 Task: Change the notification settings to show snoozed notifications "3 minutes before the event".
Action: Mouse moved to (1105, 114)
Screenshot: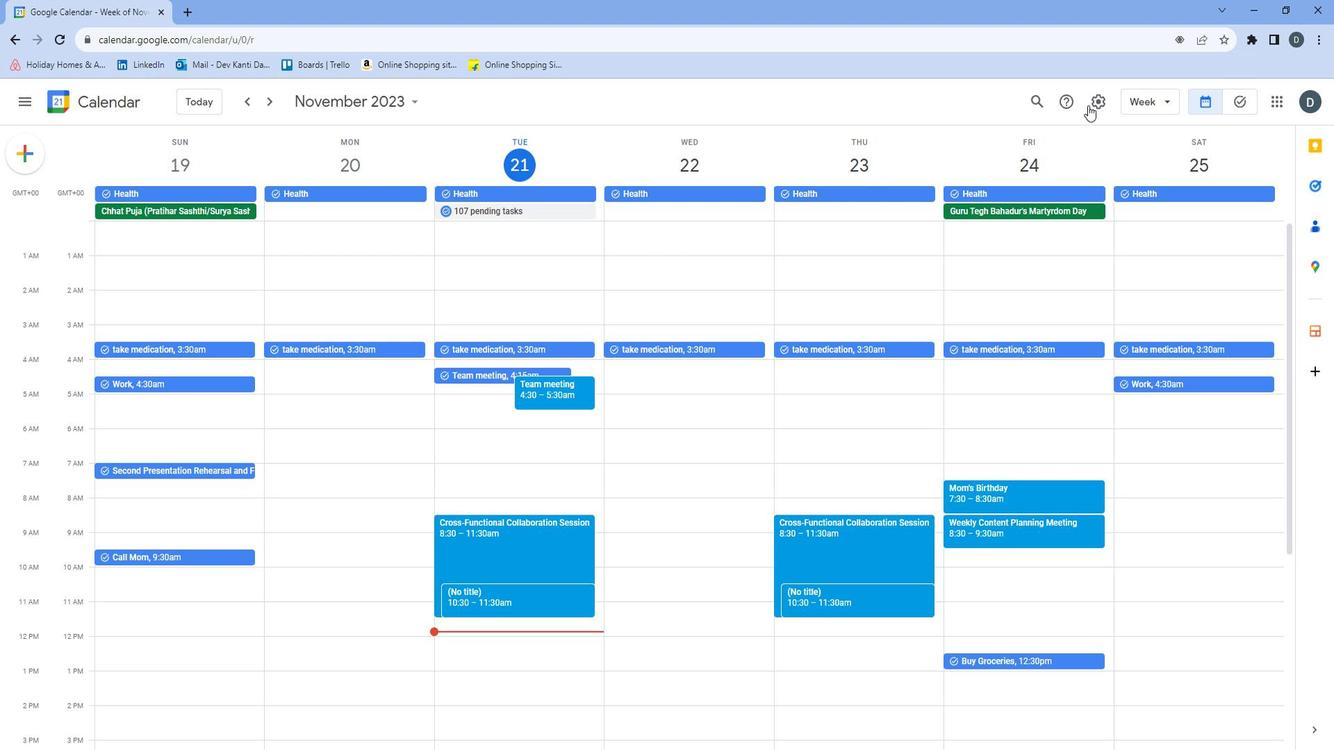 
Action: Mouse pressed left at (1105, 114)
Screenshot: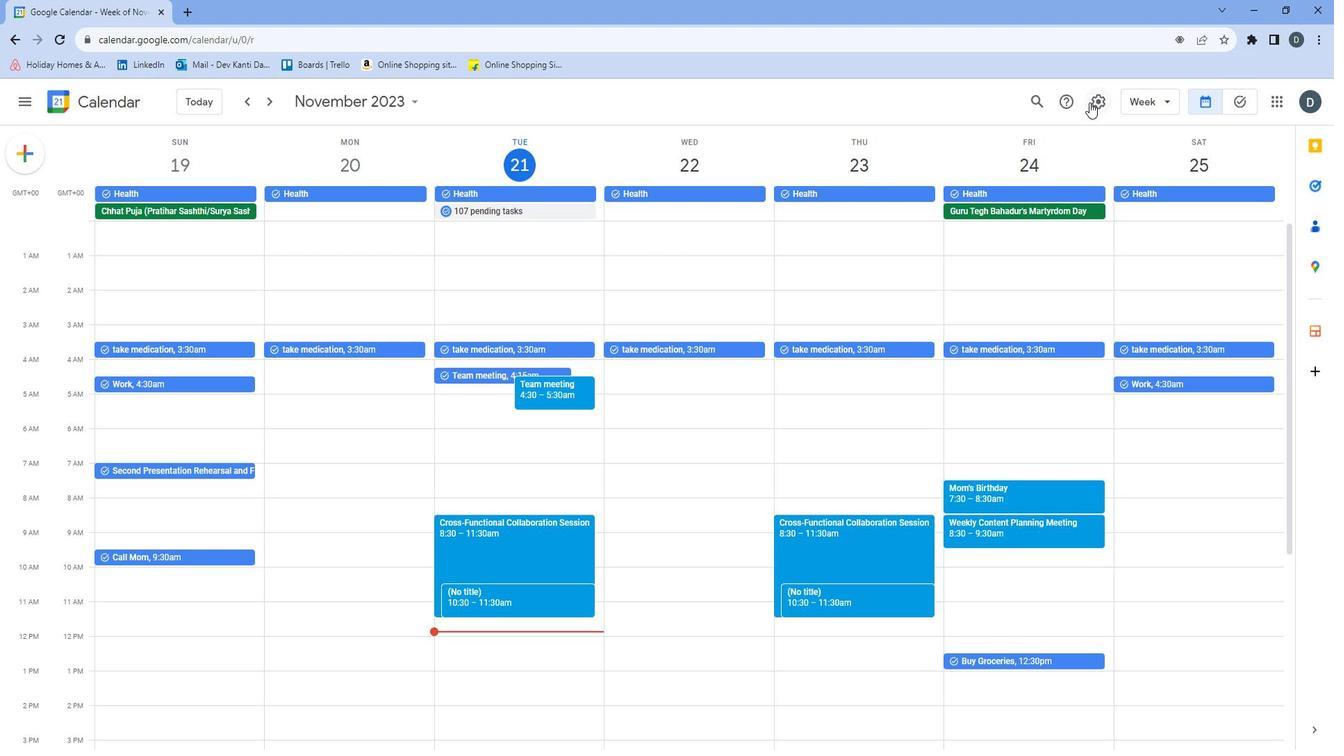 
Action: Mouse moved to (1113, 139)
Screenshot: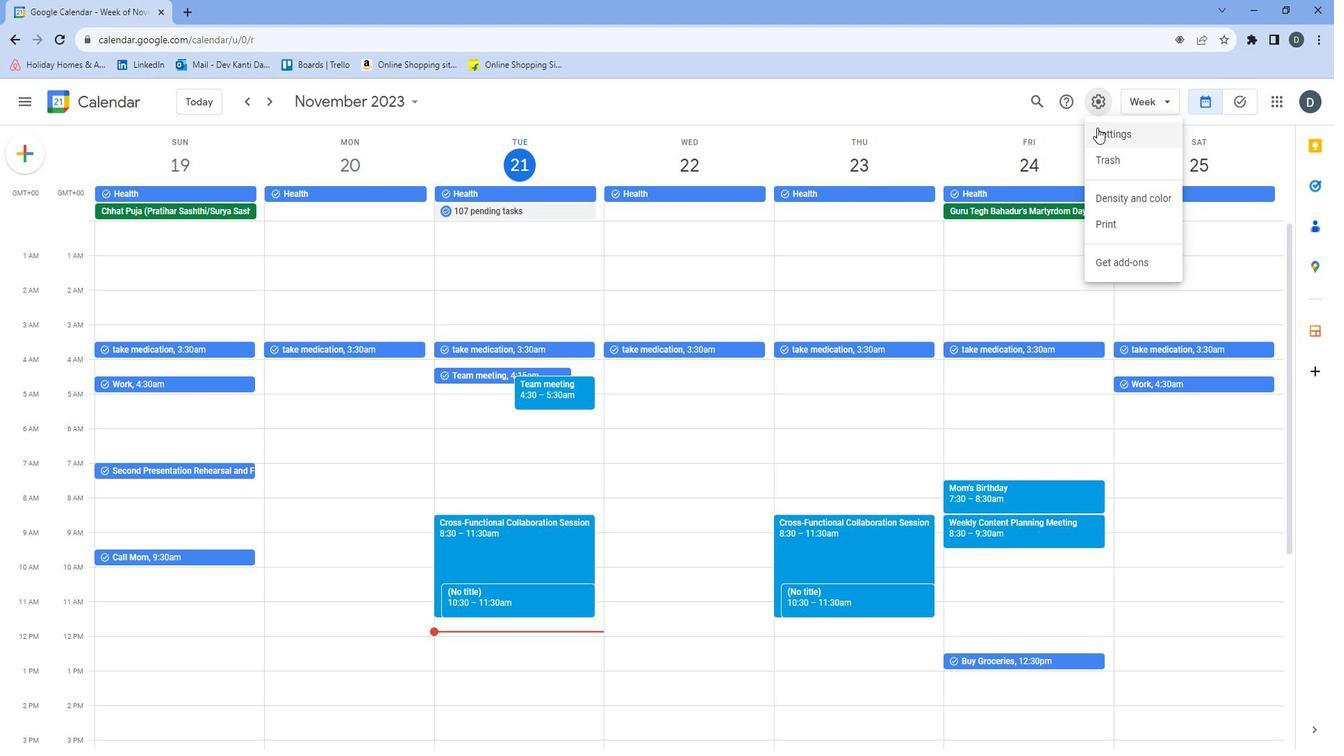 
Action: Mouse pressed left at (1113, 139)
Screenshot: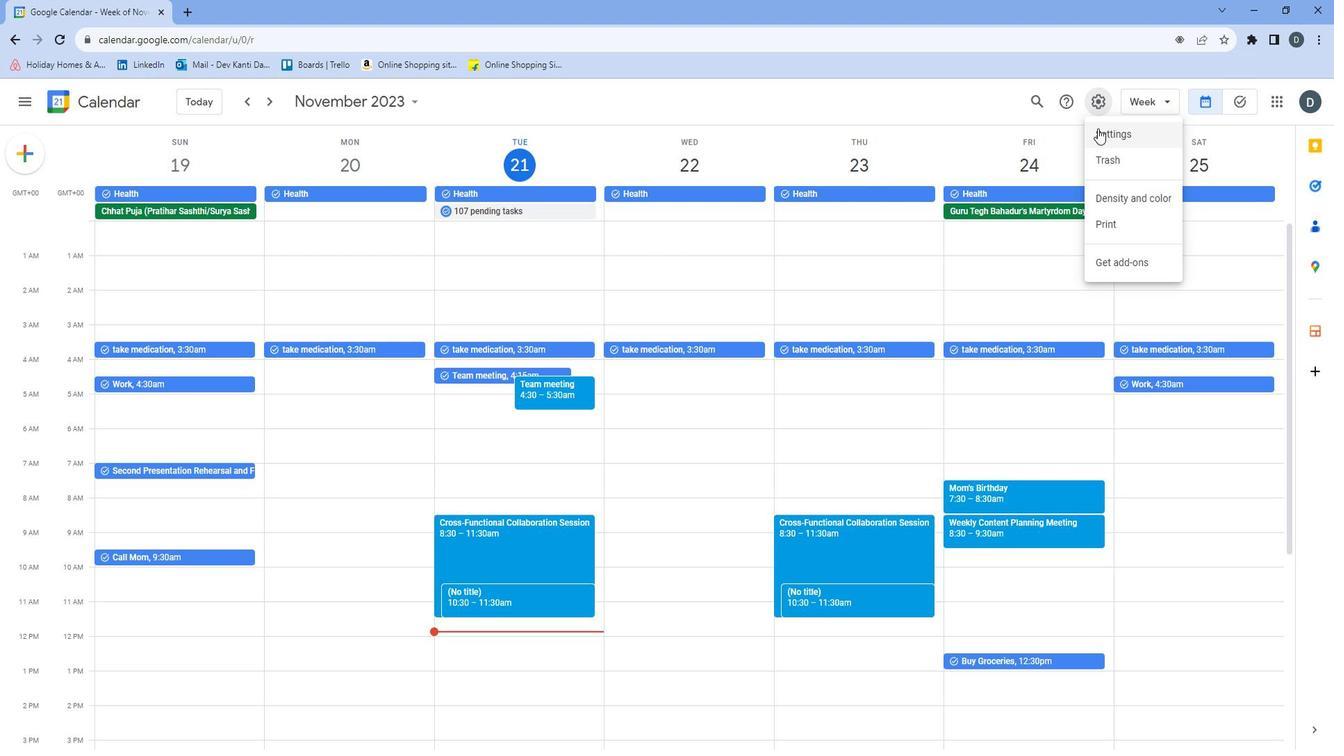 
Action: Mouse moved to (798, 270)
Screenshot: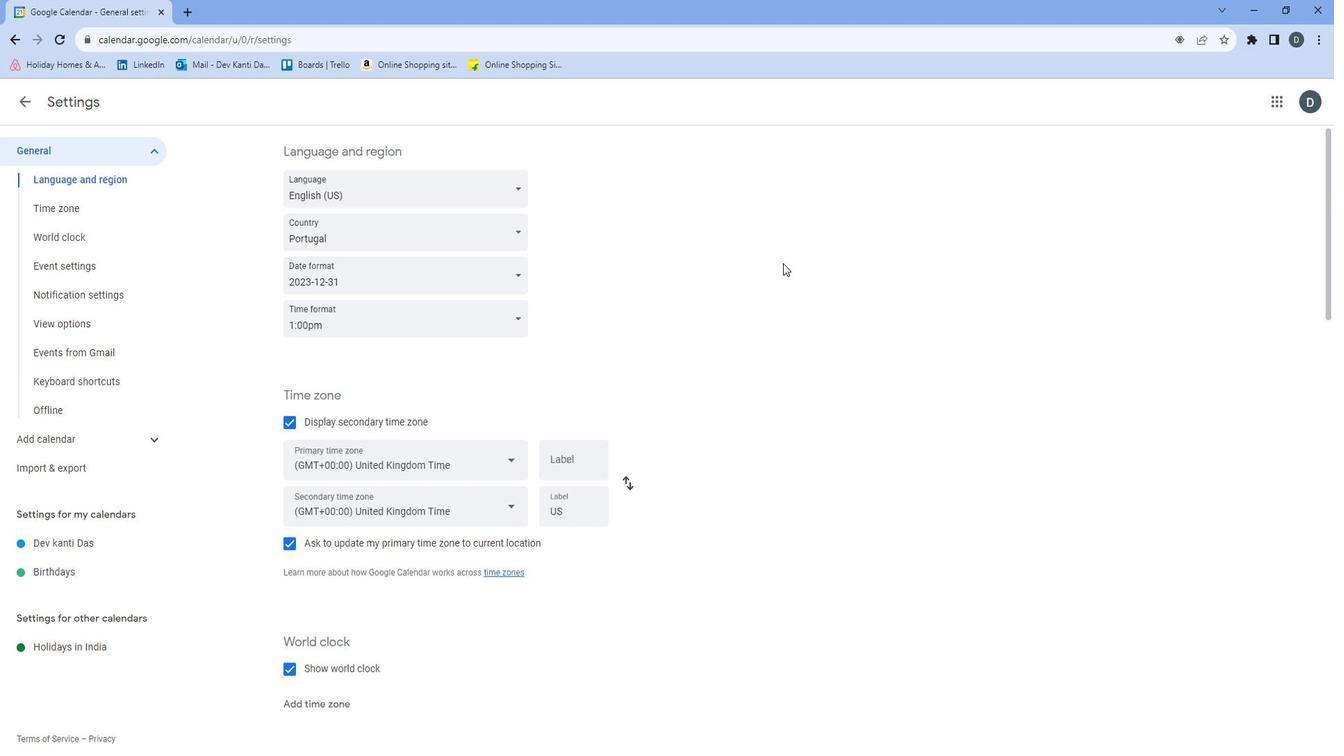 
Action: Mouse scrolled (798, 269) with delta (0, 0)
Screenshot: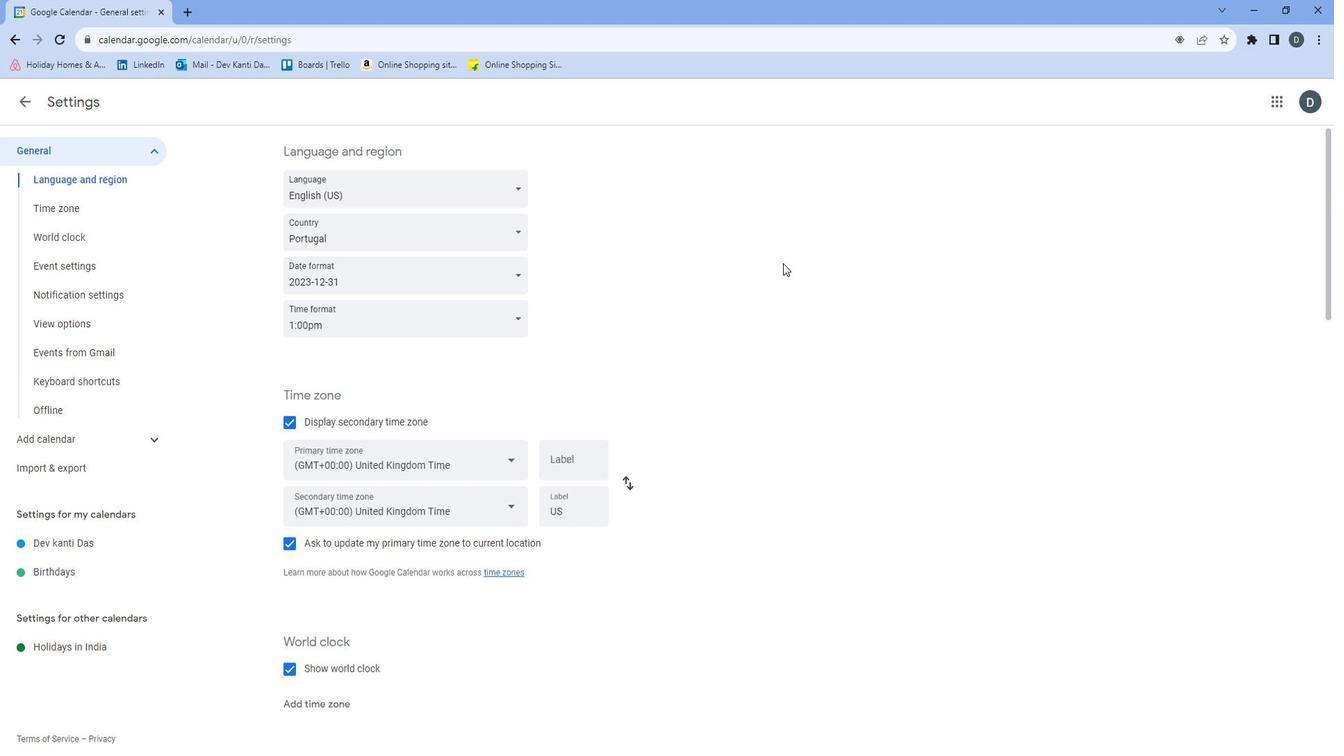 
Action: Mouse moved to (795, 272)
Screenshot: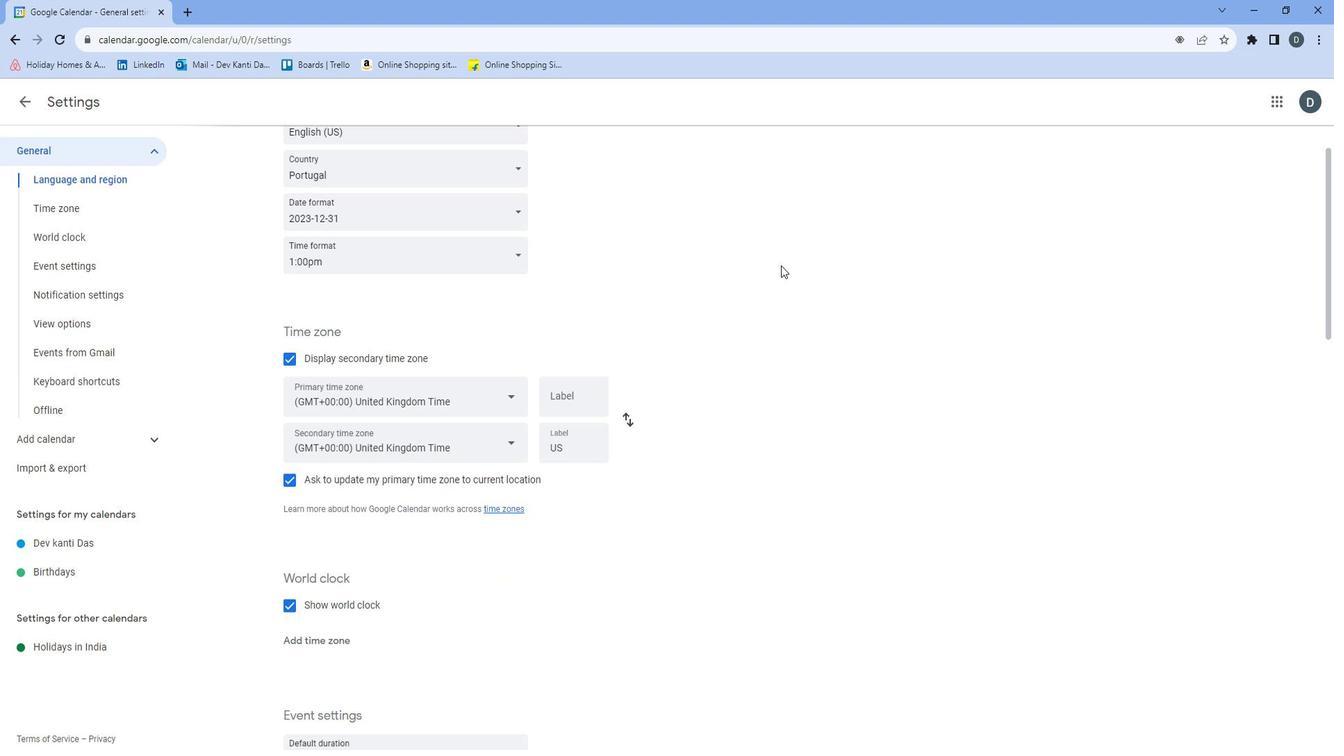 
Action: Mouse scrolled (795, 271) with delta (0, 0)
Screenshot: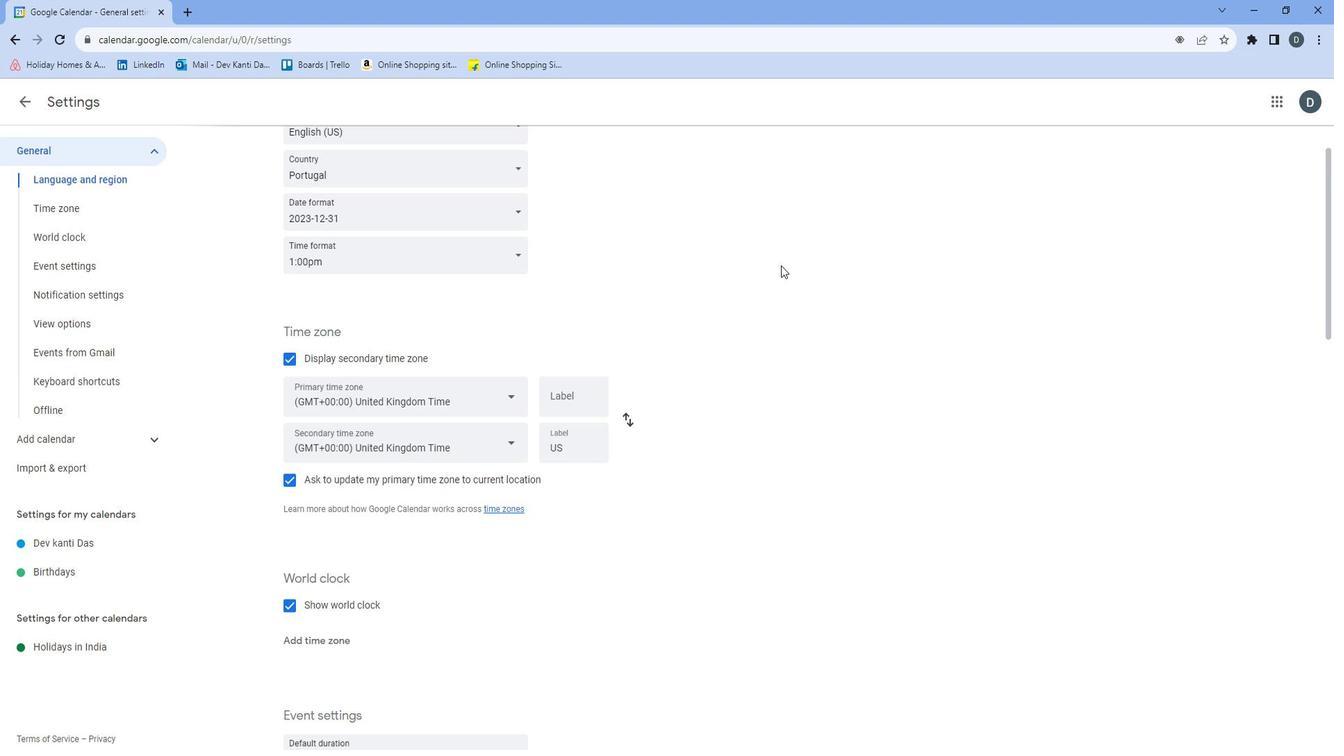 
Action: Mouse moved to (790, 274)
Screenshot: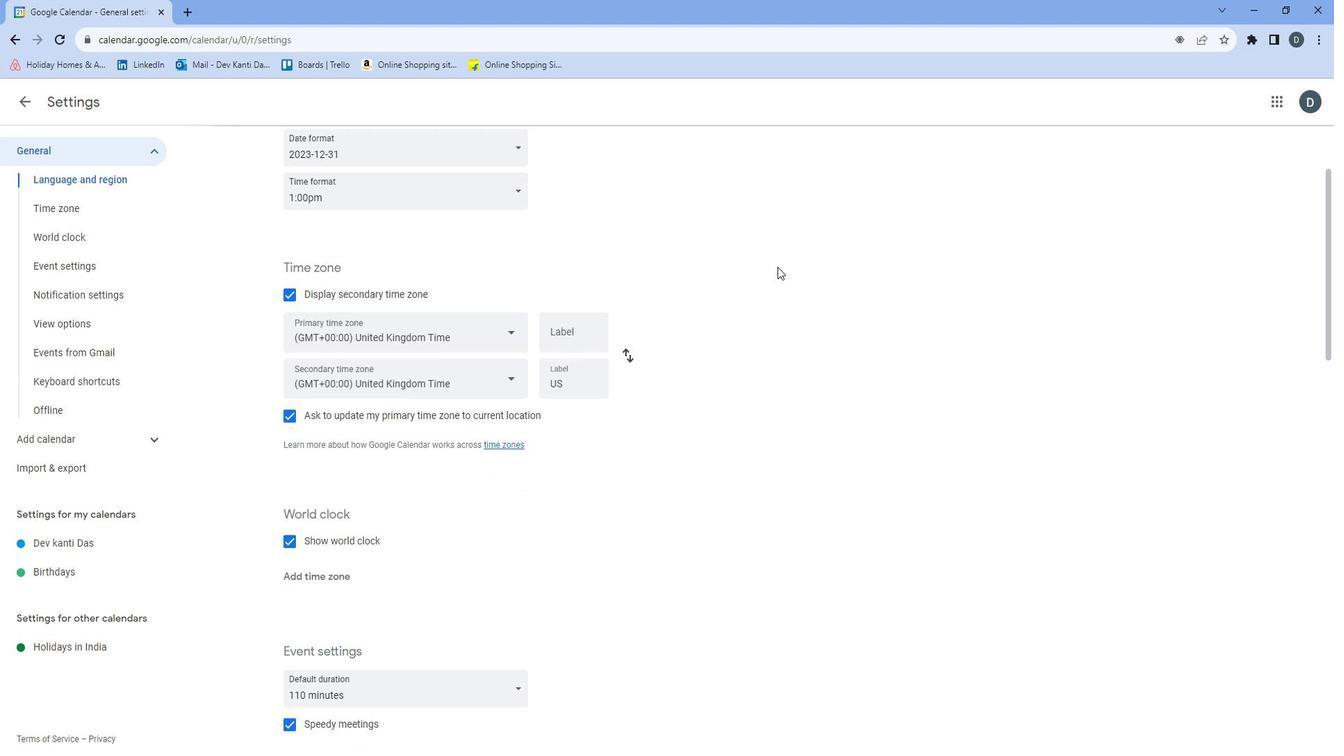
Action: Mouse scrolled (790, 273) with delta (0, 0)
Screenshot: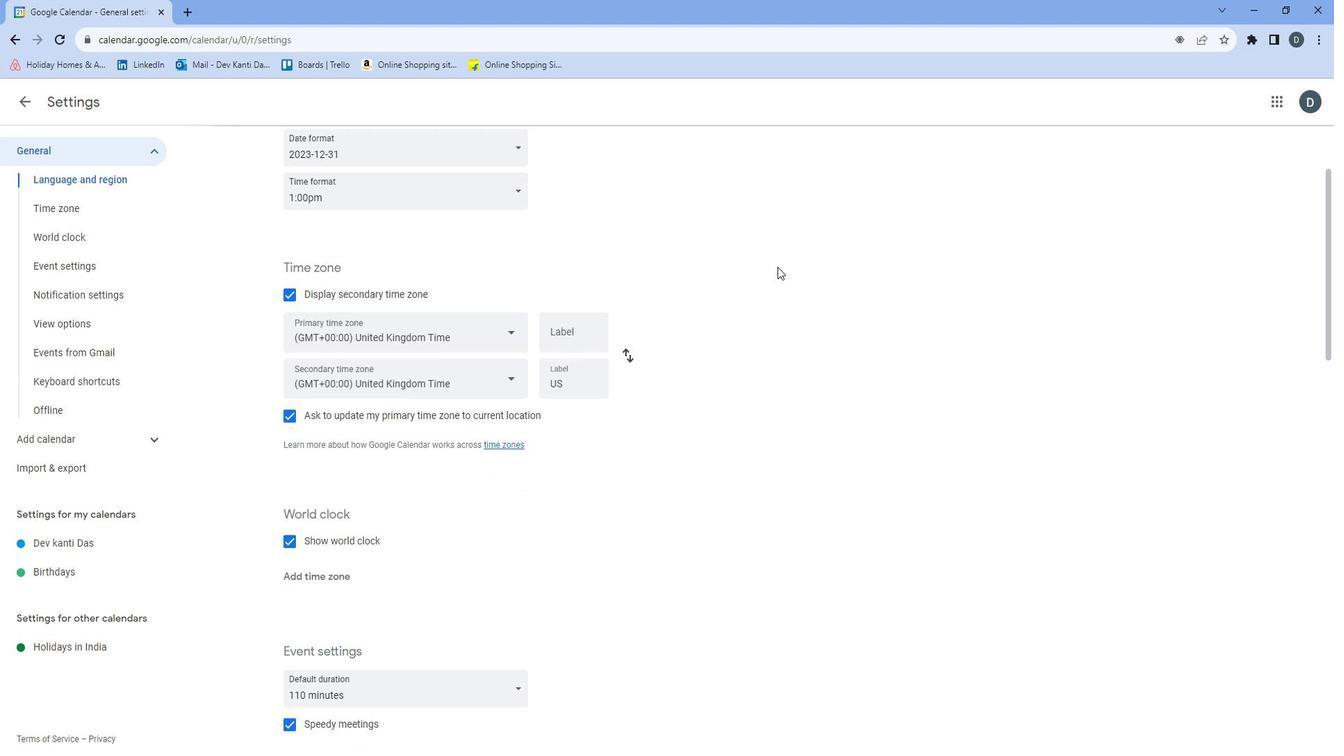 
Action: Mouse moved to (783, 275)
Screenshot: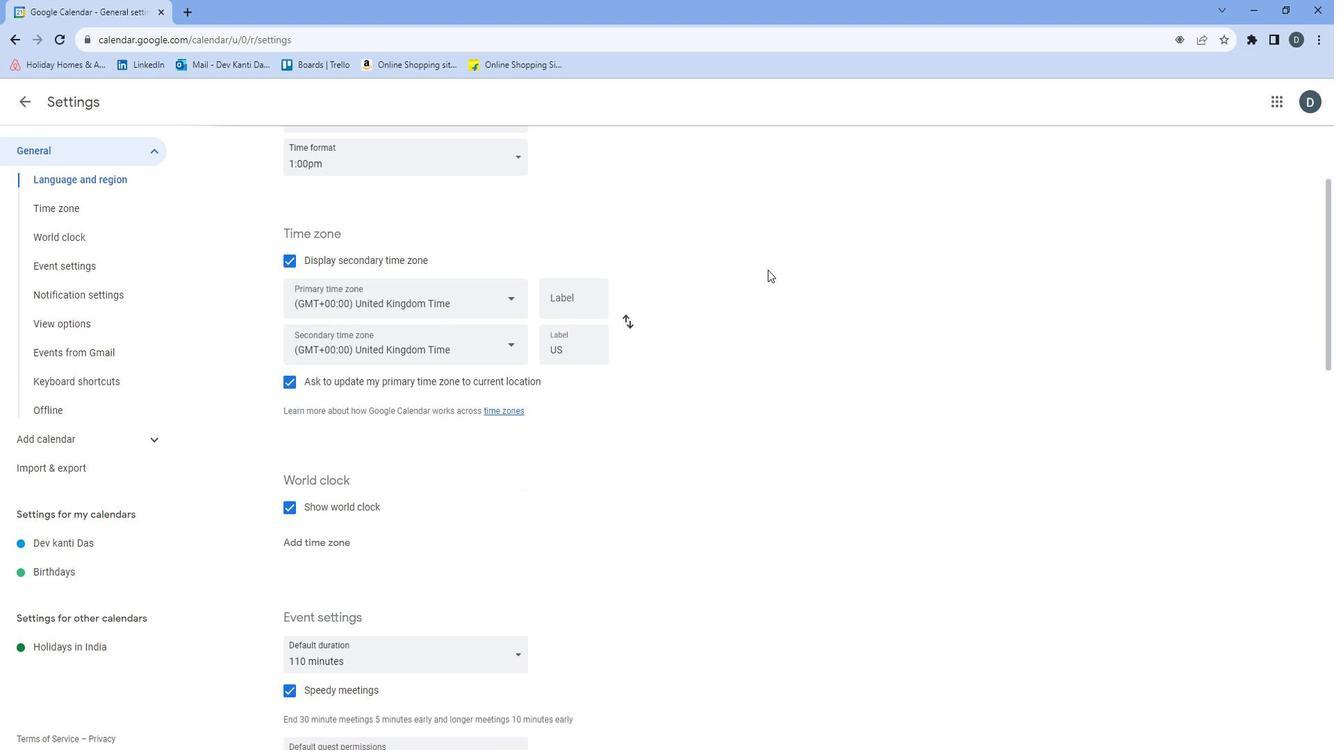 
Action: Mouse scrolled (783, 275) with delta (0, 0)
Screenshot: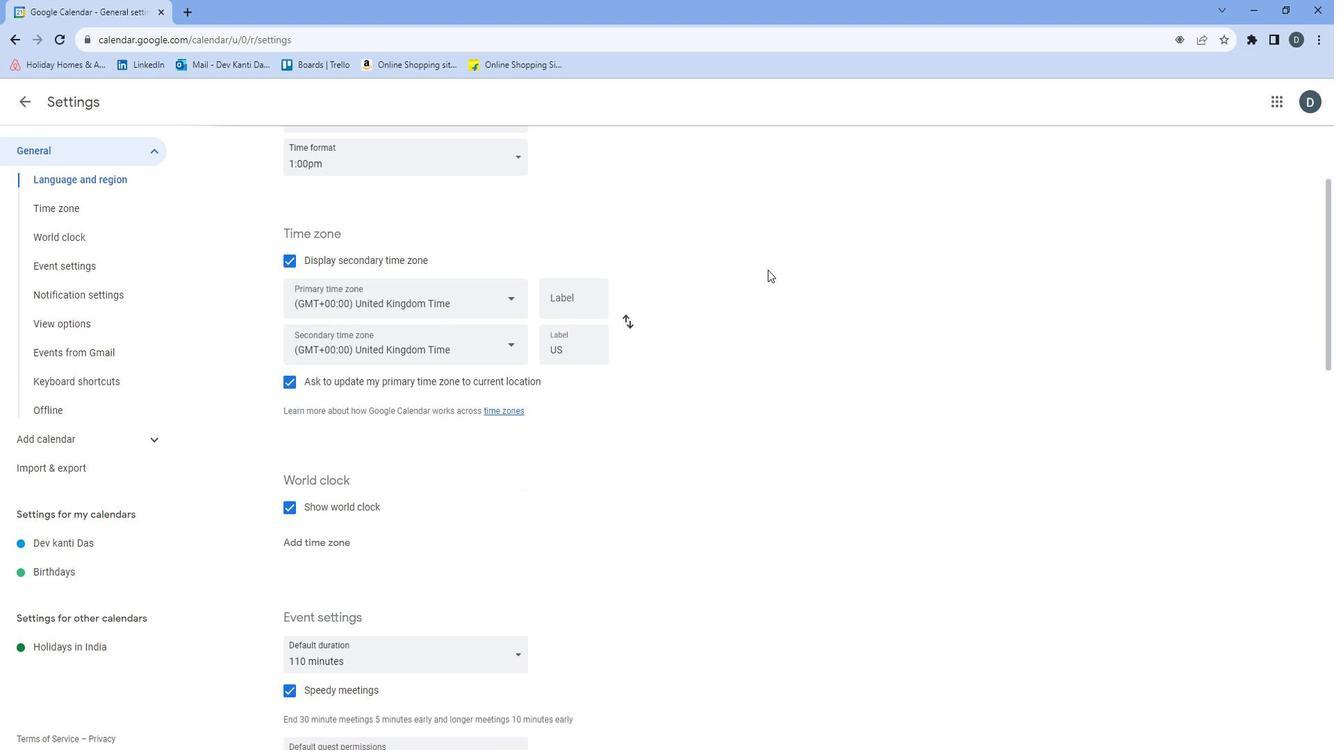 
Action: Mouse moved to (774, 277)
Screenshot: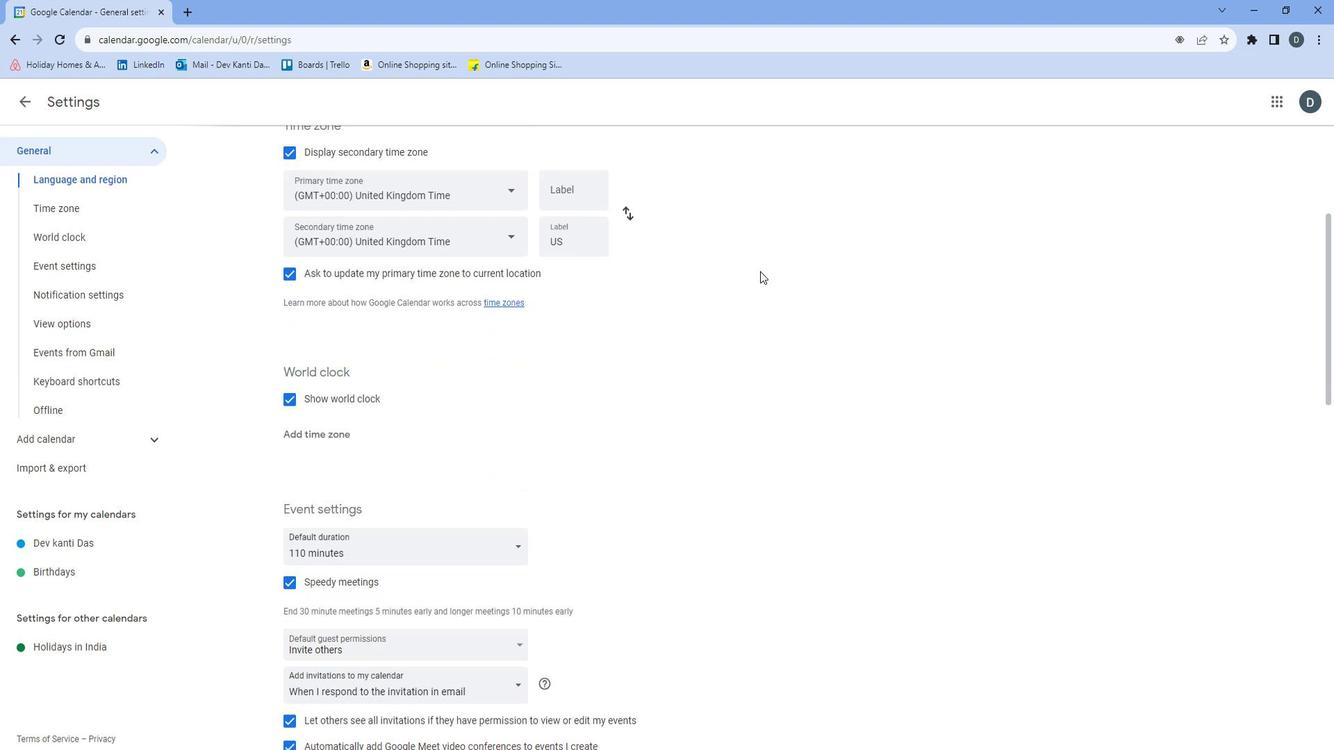 
Action: Mouse scrolled (774, 276) with delta (0, 0)
Screenshot: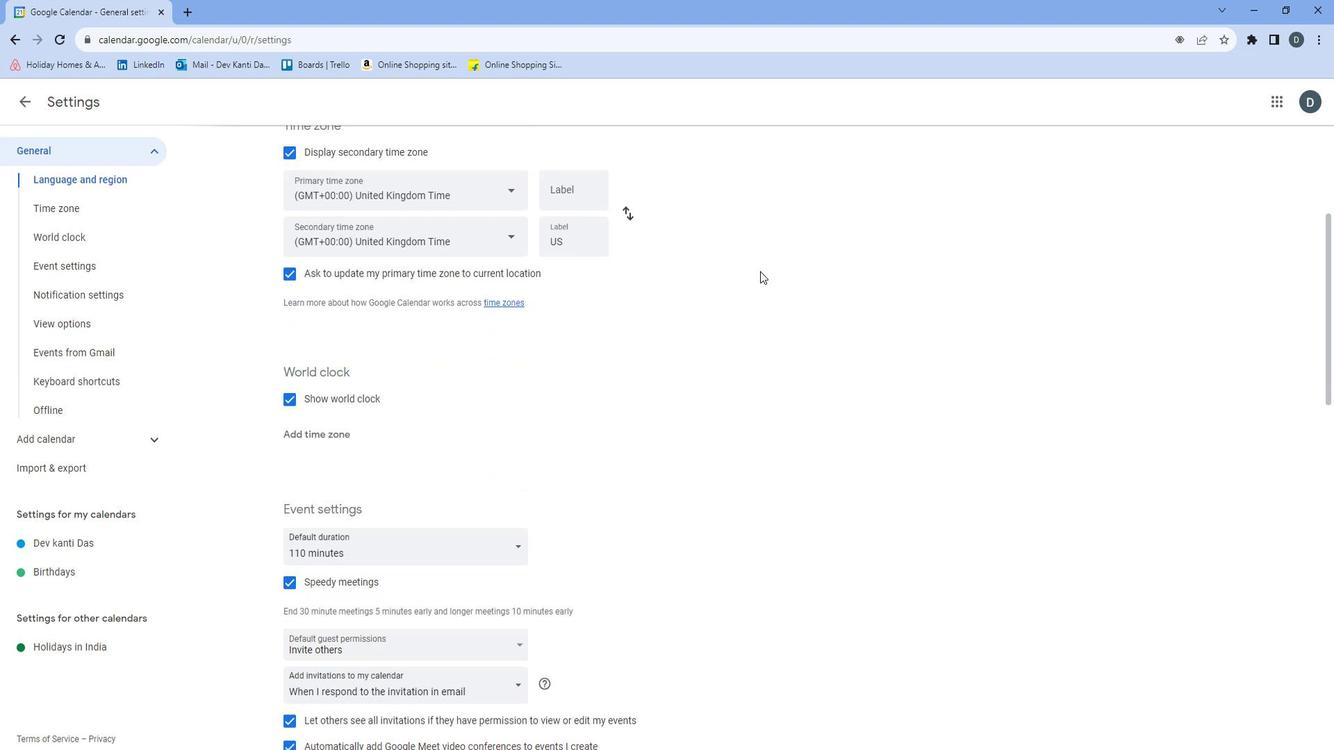 
Action: Mouse moved to (767, 277)
Screenshot: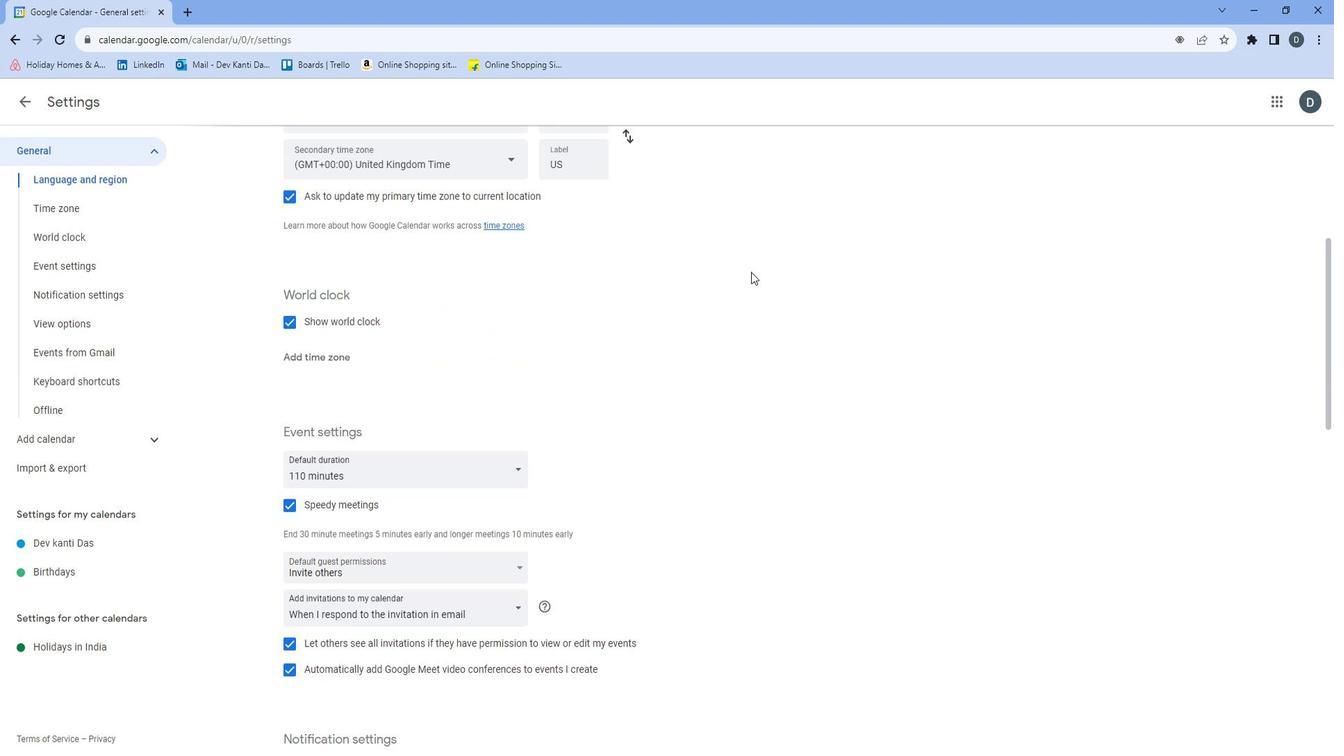 
Action: Mouse scrolled (767, 277) with delta (0, 0)
Screenshot: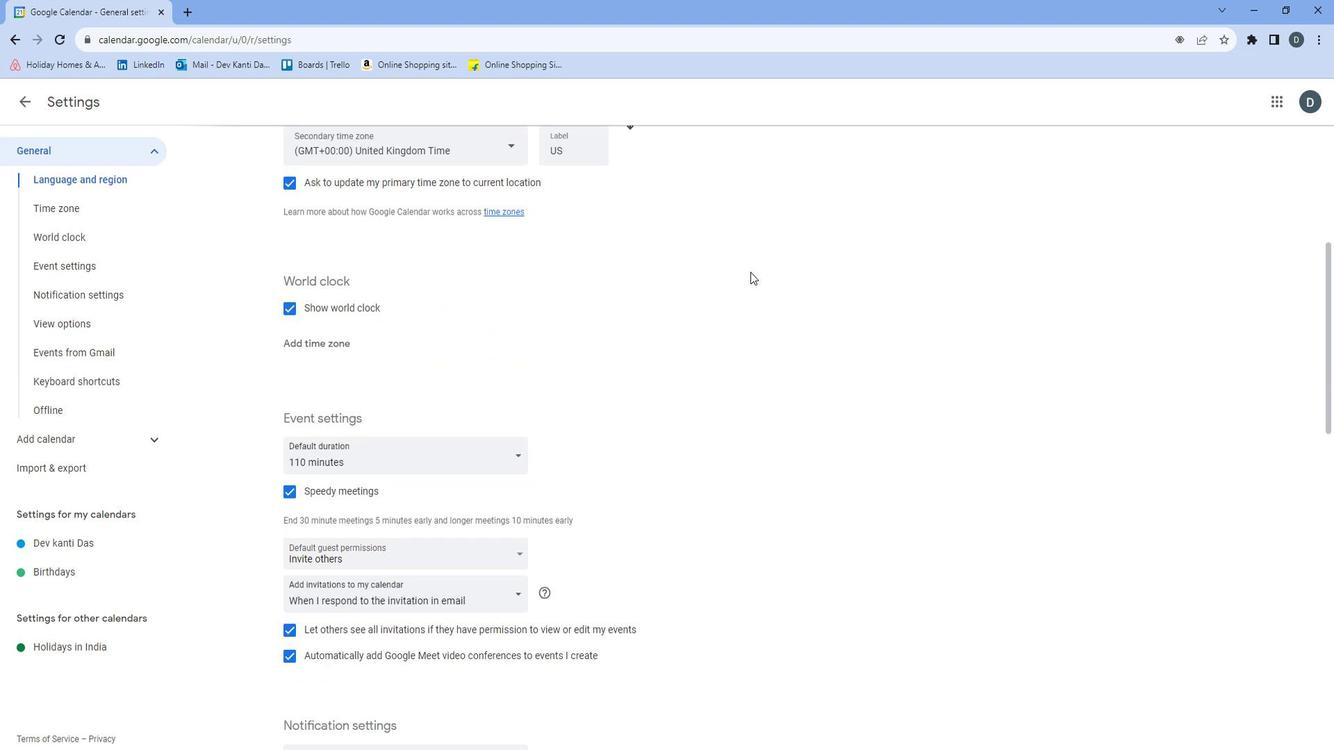 
Action: Mouse moved to (758, 279)
Screenshot: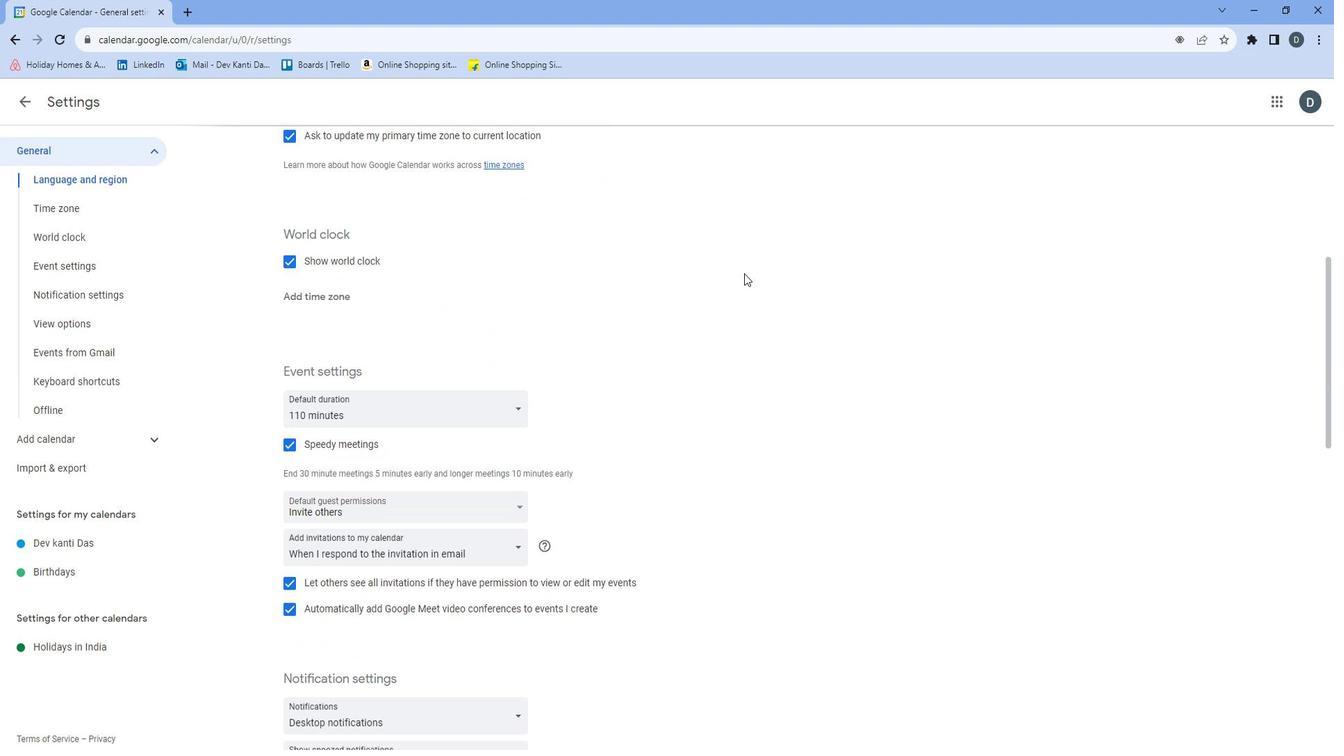 
Action: Mouse scrolled (758, 278) with delta (0, 0)
Screenshot: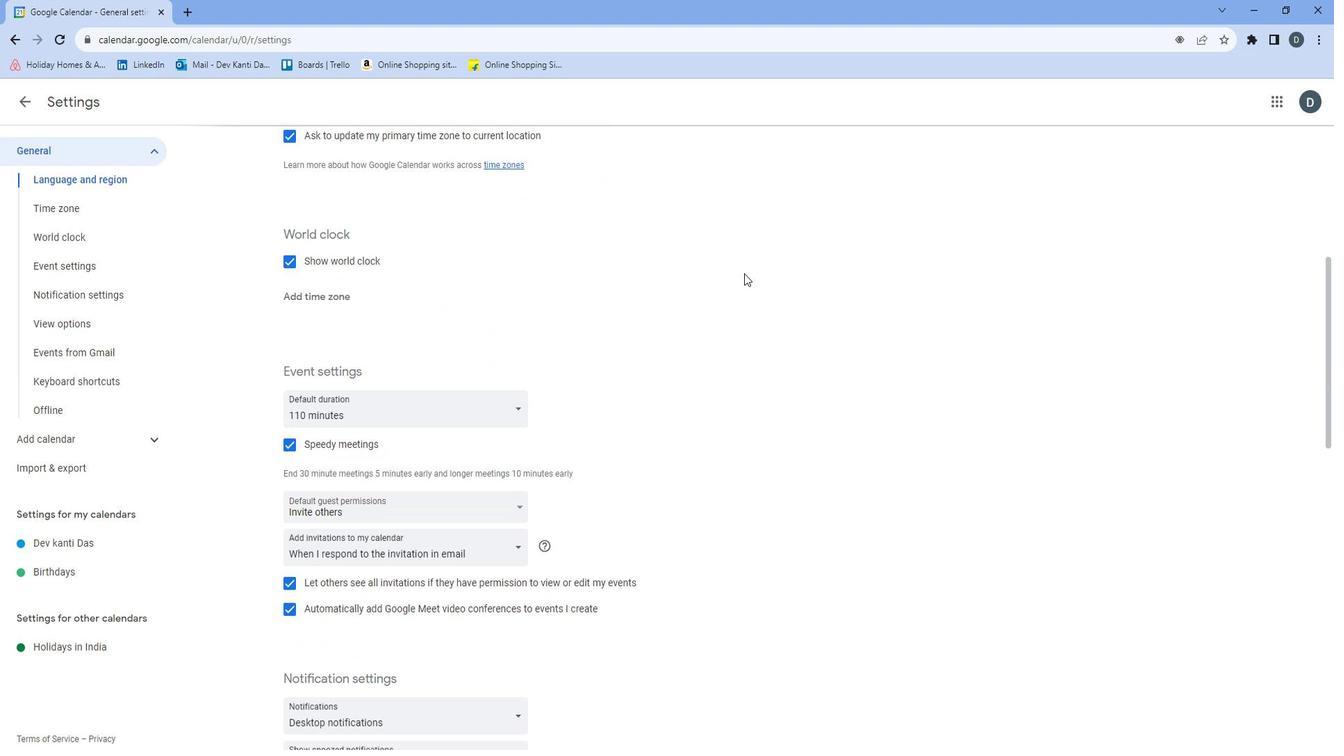
Action: Mouse moved to (753, 277)
Screenshot: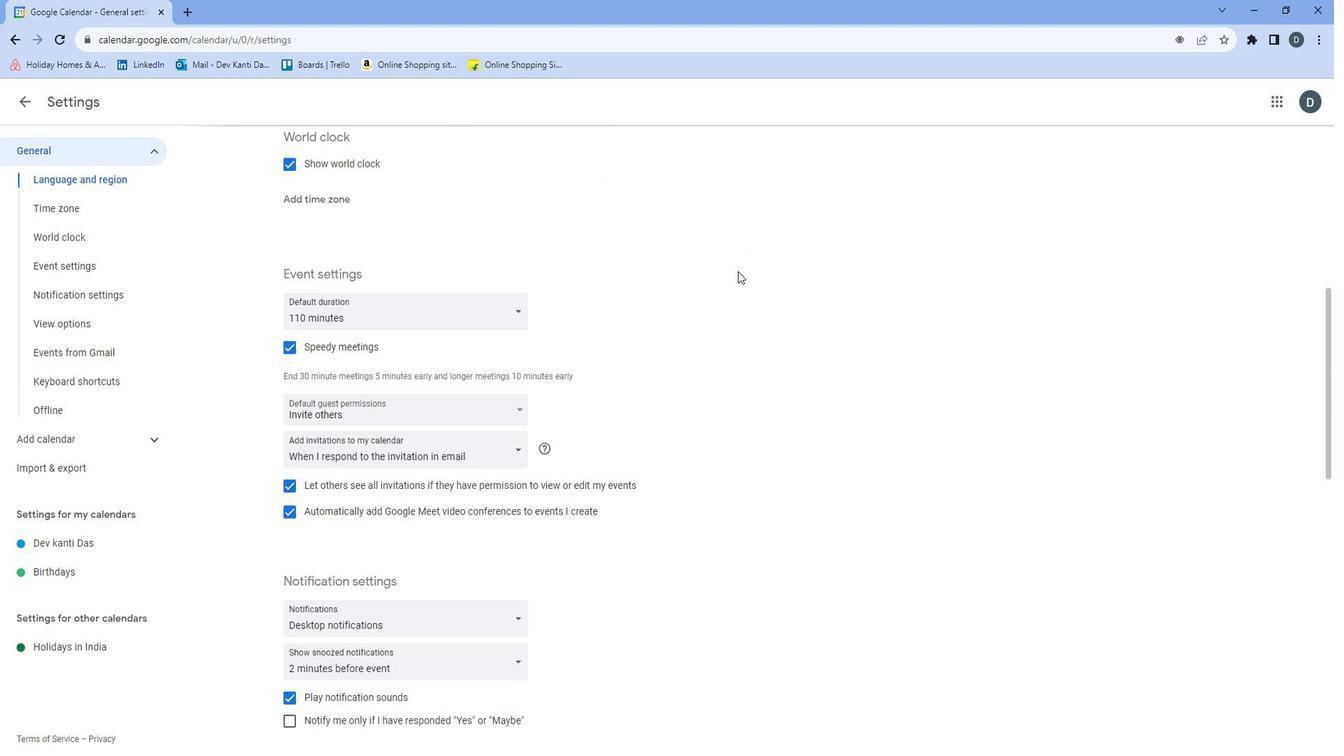 
Action: Mouse scrolled (753, 276) with delta (0, 0)
Screenshot: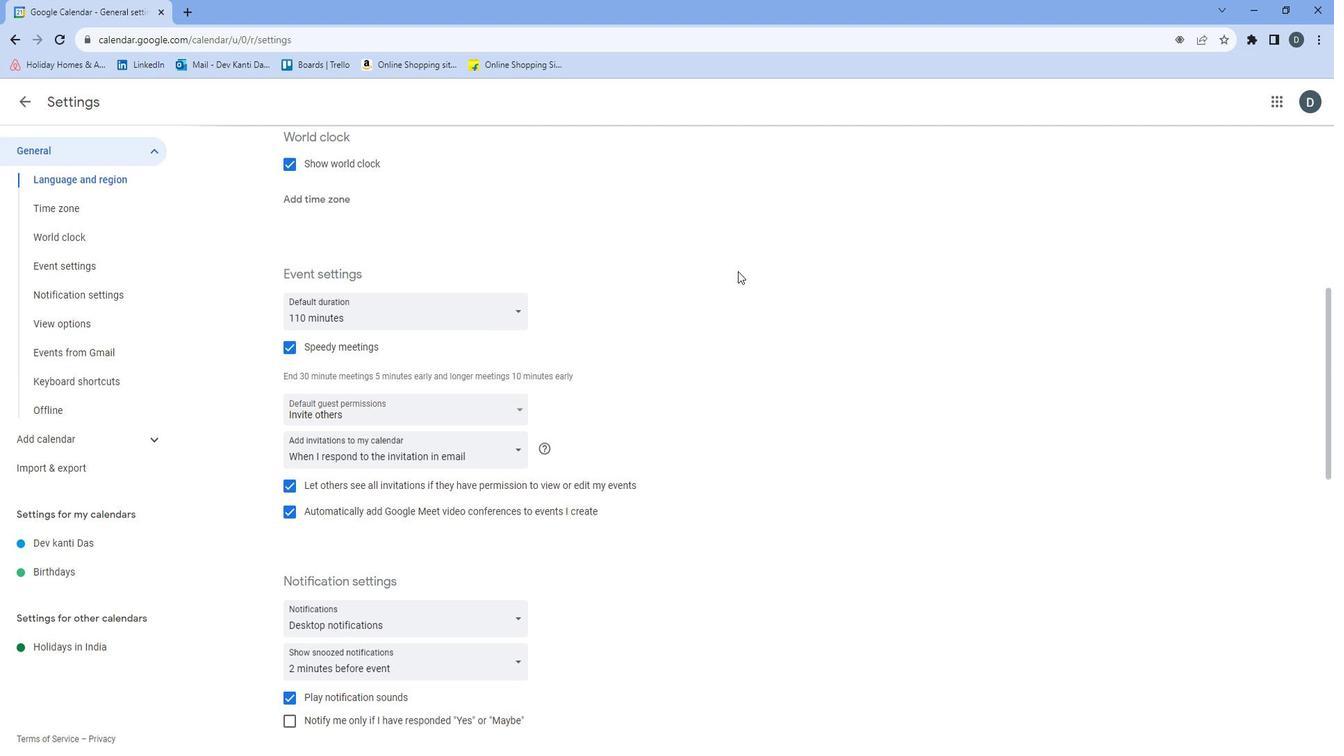 
Action: Mouse scrolled (753, 276) with delta (0, 0)
Screenshot: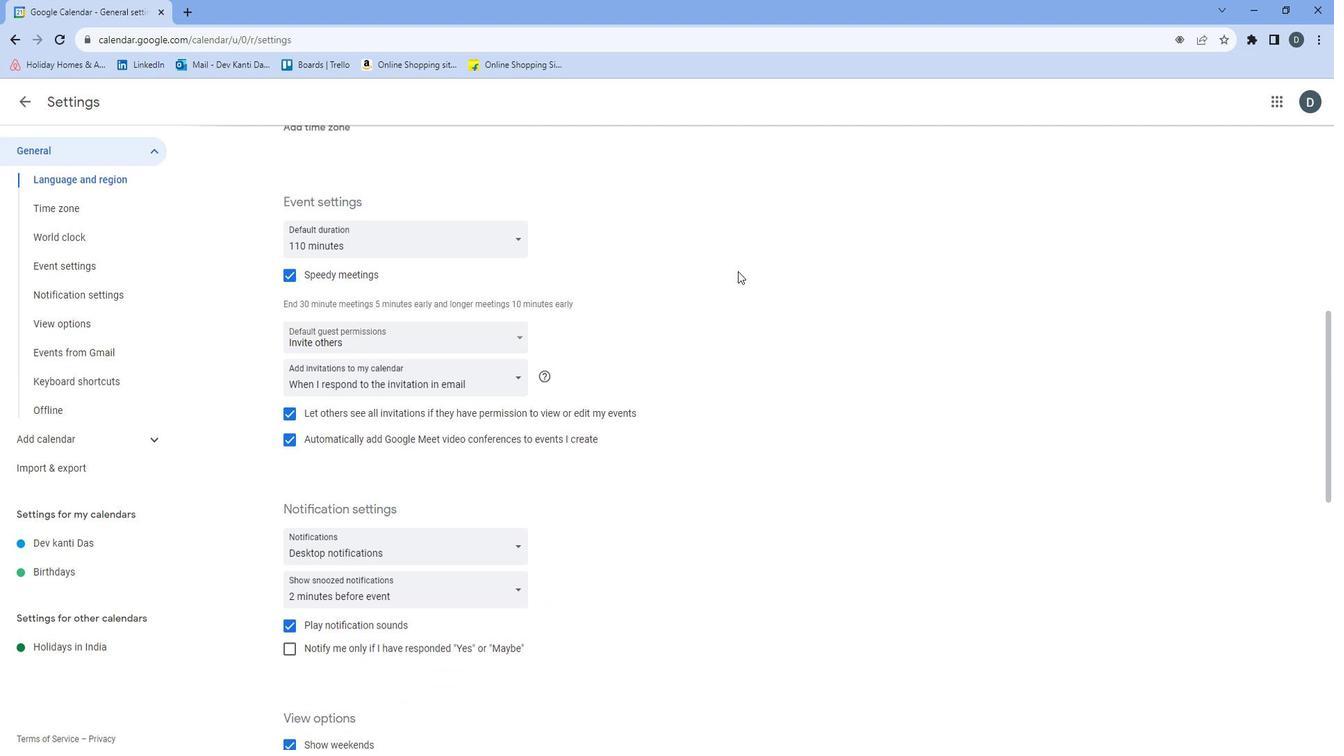 
Action: Mouse moved to (753, 277)
Screenshot: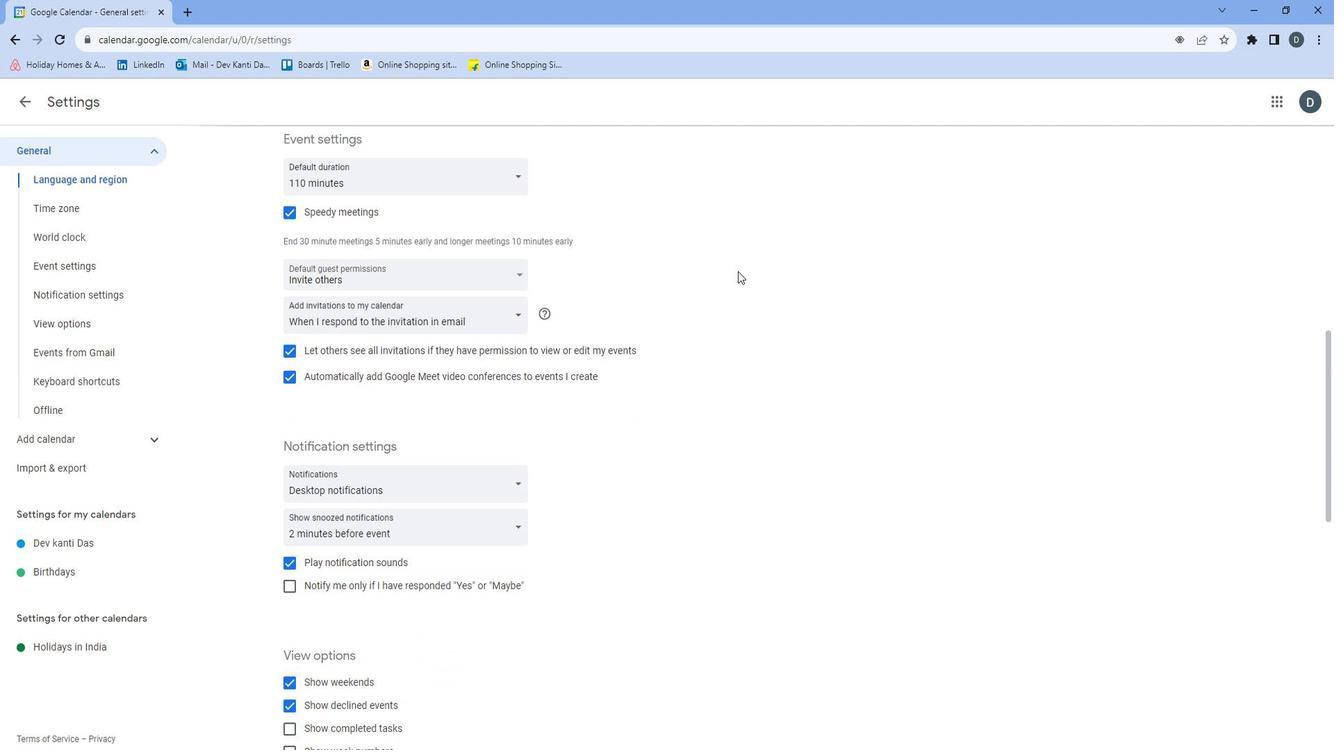 
Action: Mouse scrolled (753, 276) with delta (0, 0)
Screenshot: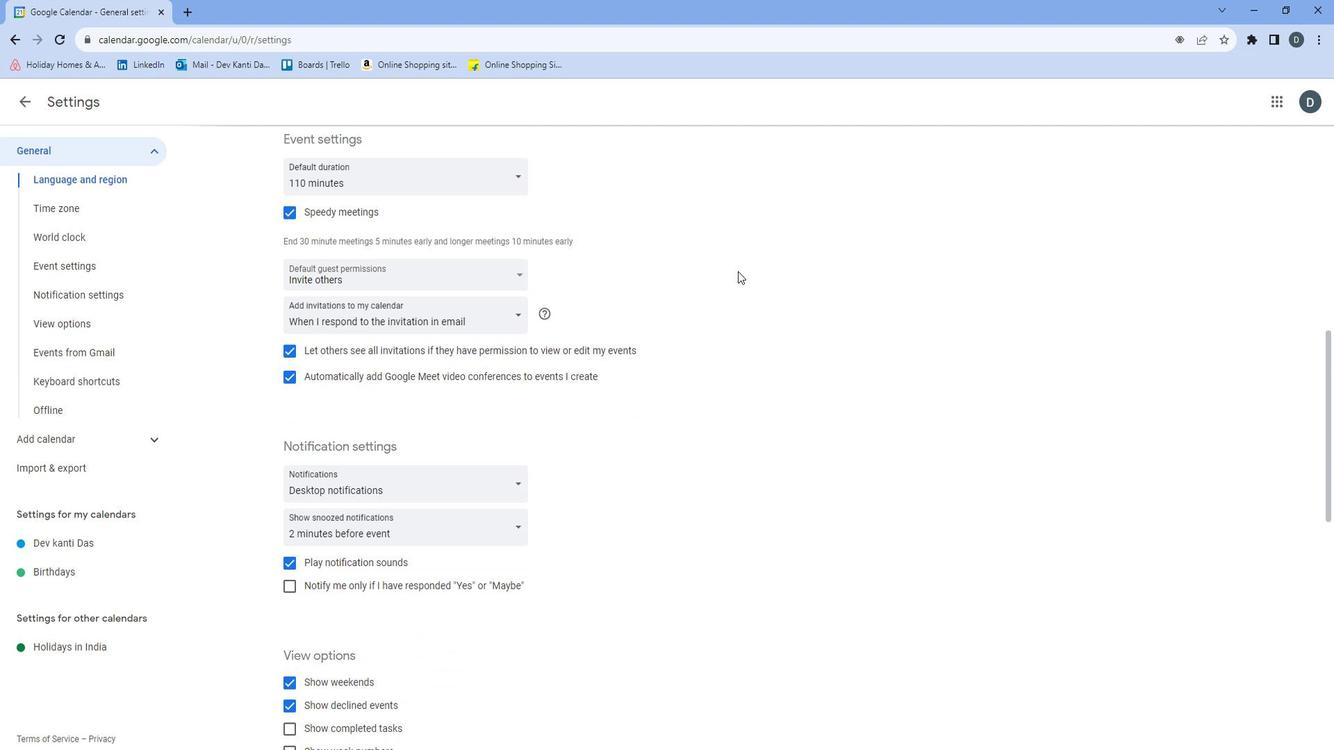 
Action: Mouse moved to (753, 277)
Screenshot: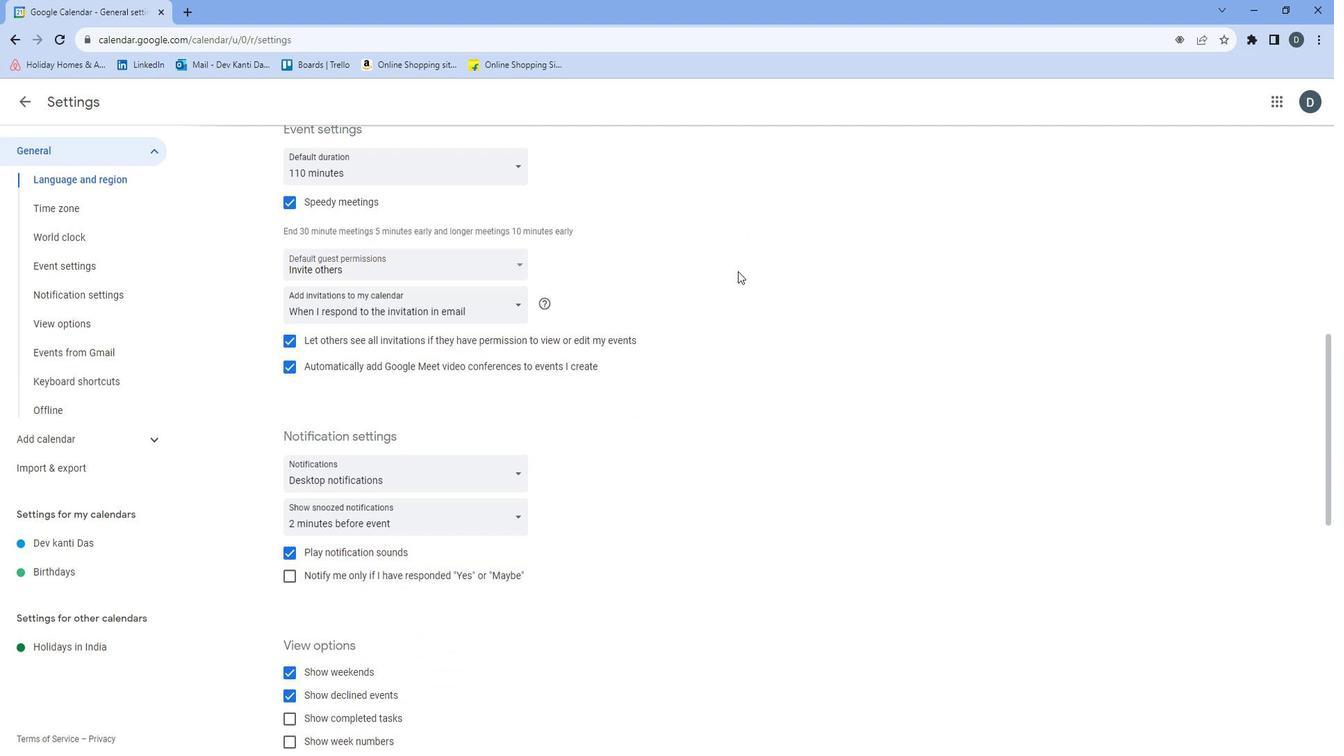 
Action: Mouse scrolled (753, 276) with delta (0, 0)
Screenshot: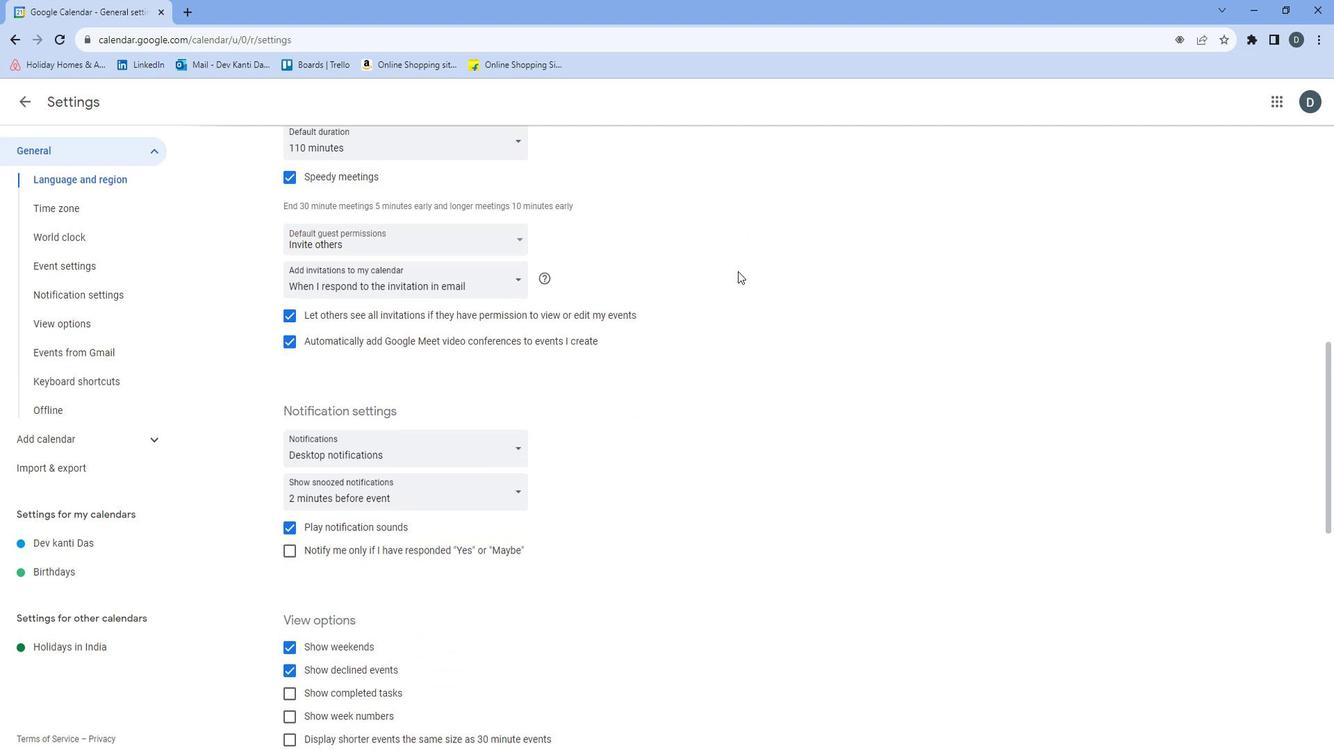 
Action: Mouse moved to (543, 371)
Screenshot: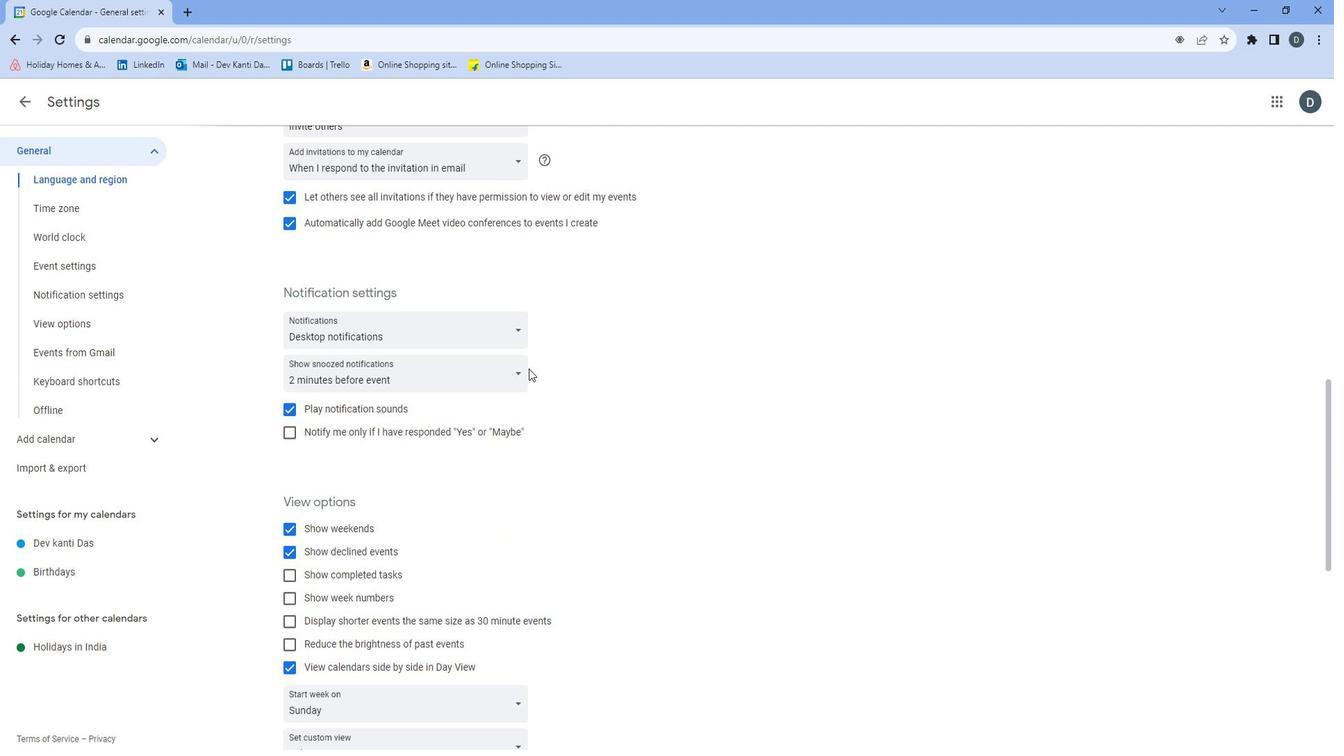 
Action: Mouse pressed left at (543, 371)
Screenshot: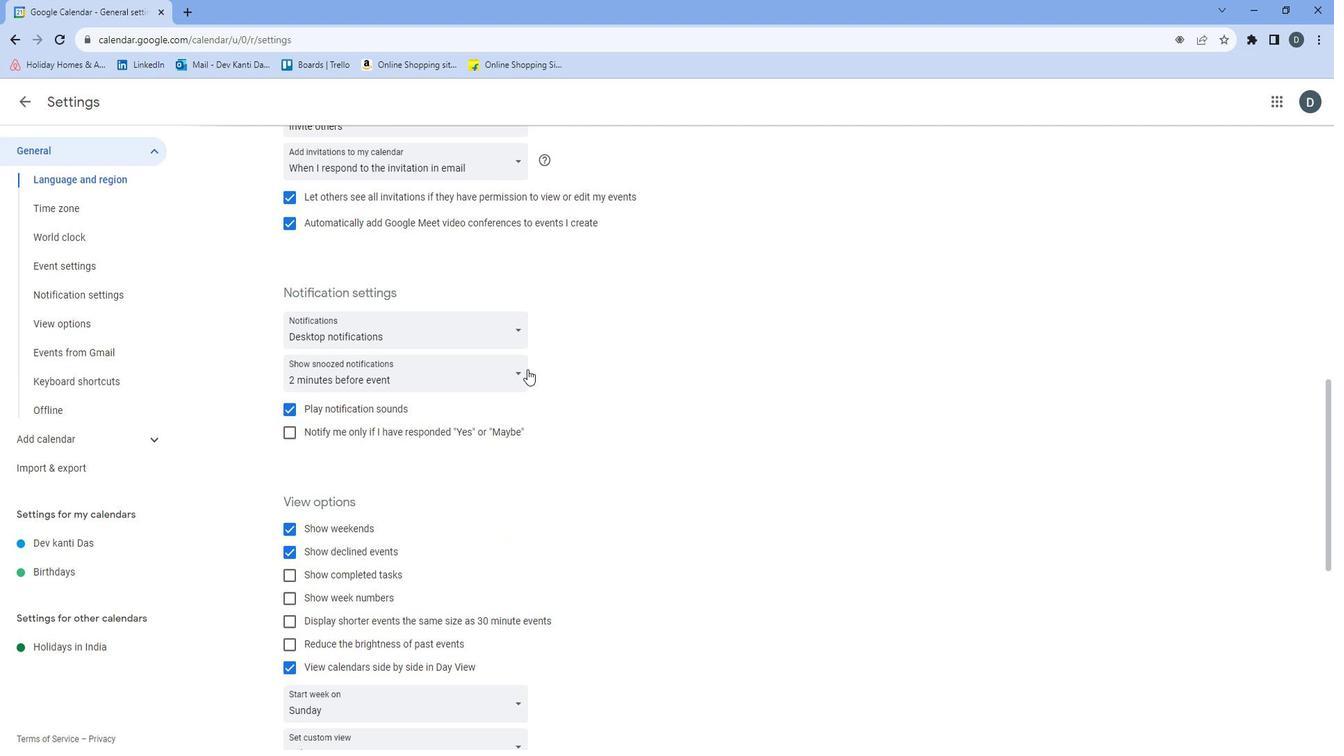 
Action: Mouse moved to (457, 505)
Screenshot: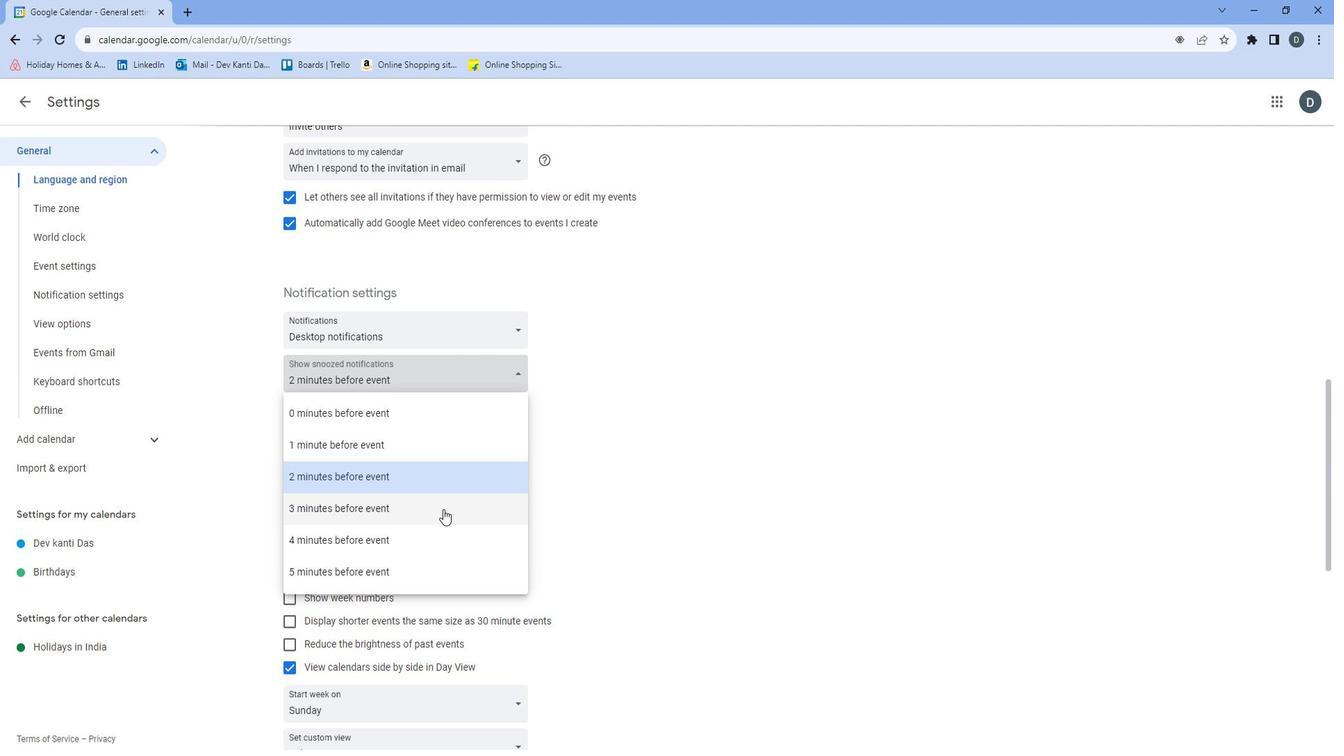
Action: Mouse pressed left at (457, 505)
Screenshot: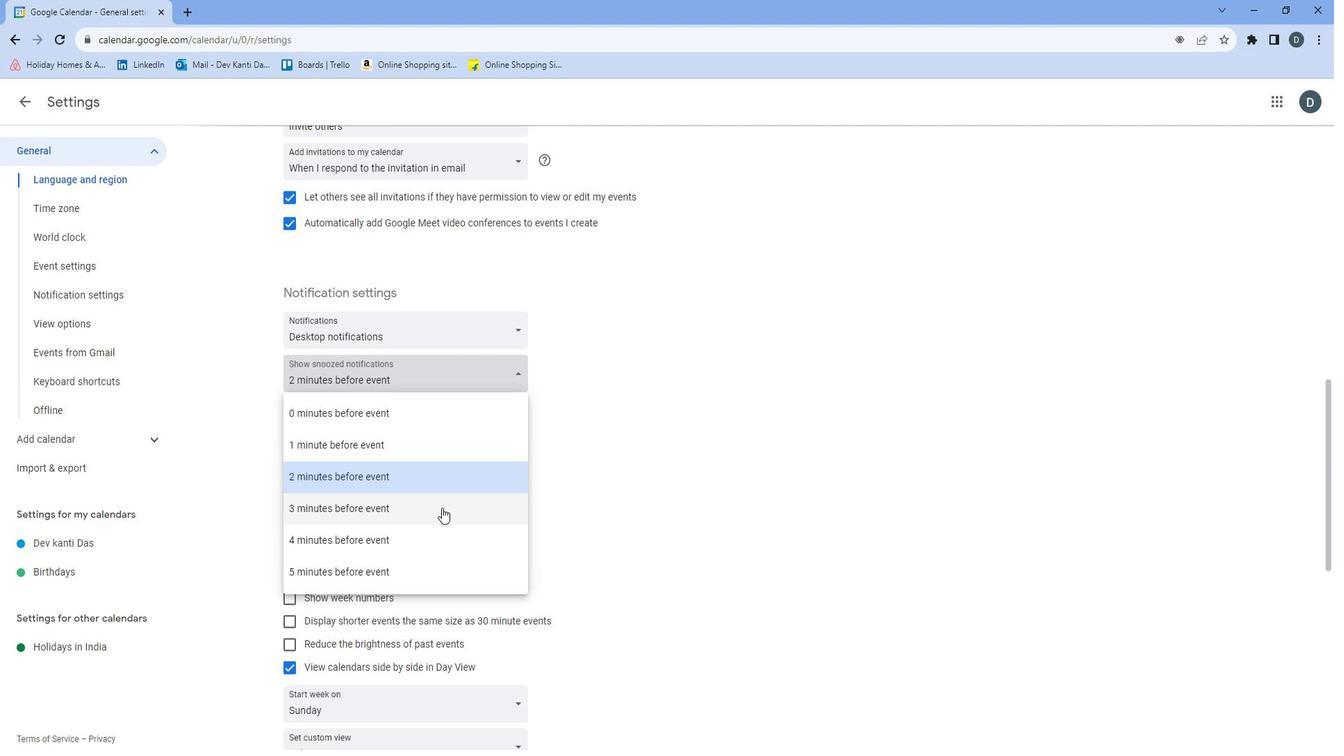 
Action: Mouse moved to (457, 503)
Screenshot: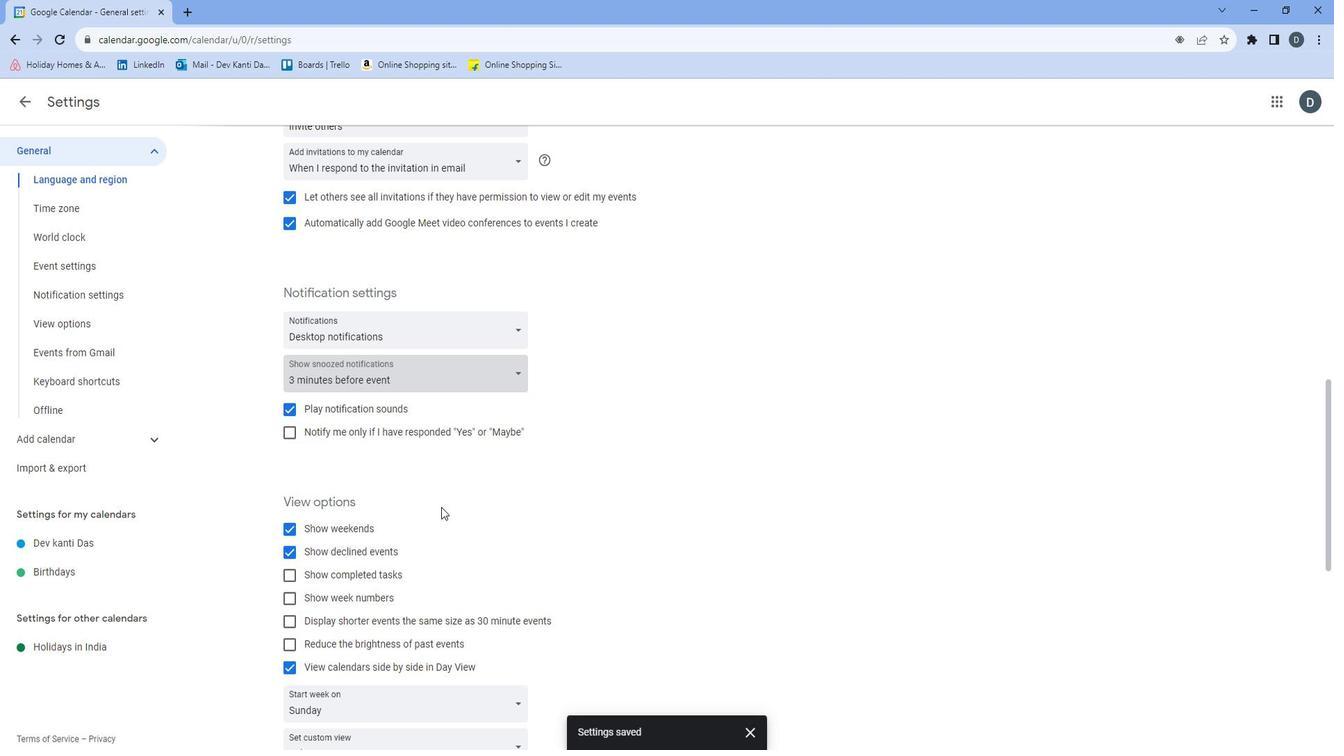 
